 Task: In the  document Agingletter.pdf Change font size of watermark '123' and place the watermark  'Diagonally '. Insert footer and write www.quantum.com
Action: Mouse moved to (503, 391)
Screenshot: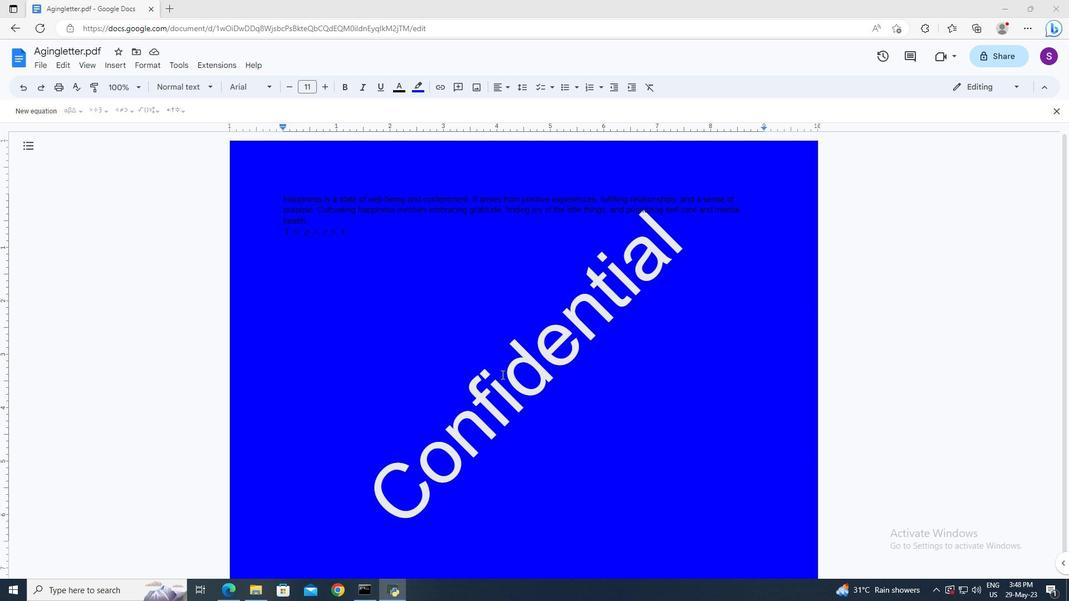 
Action: Mouse pressed left at (503, 391)
Screenshot: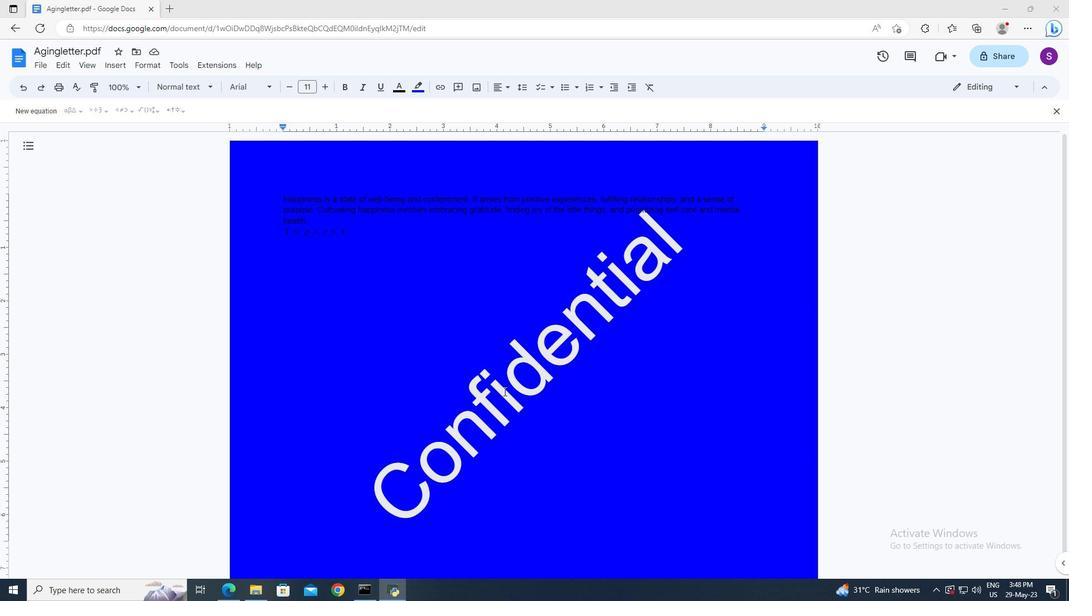 
Action: Mouse moved to (503, 391)
Screenshot: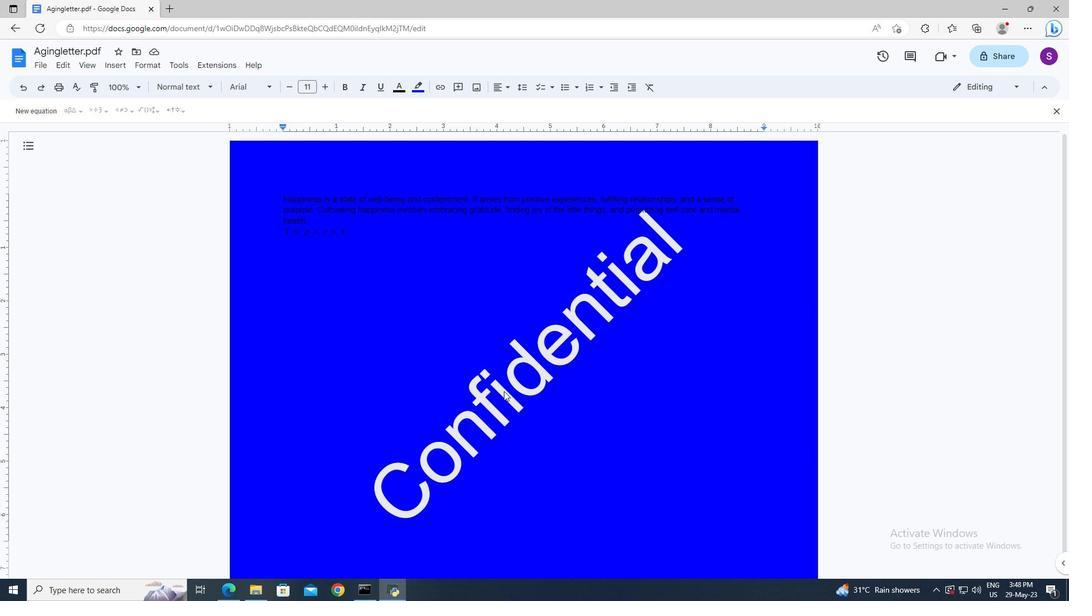 
Action: Mouse pressed left at (503, 391)
Screenshot: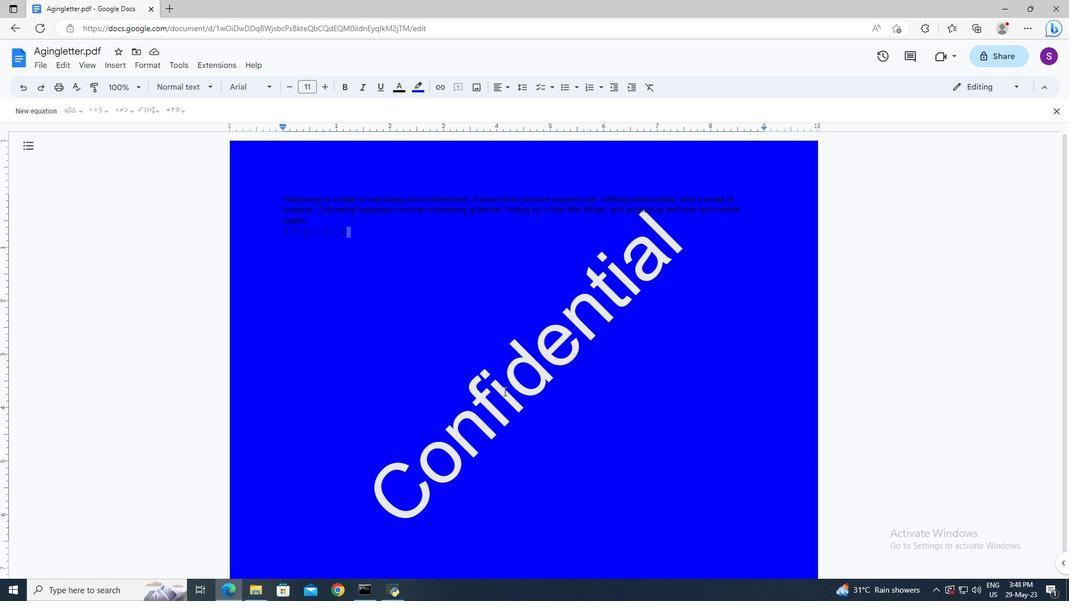 
Action: Mouse moved to (115, 61)
Screenshot: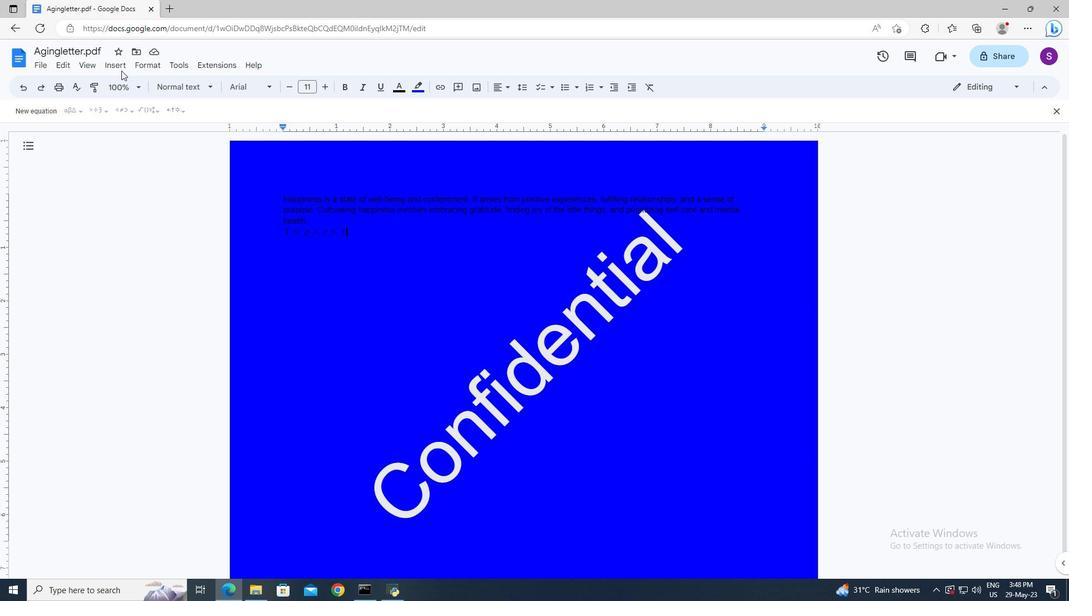 
Action: Mouse pressed left at (115, 61)
Screenshot: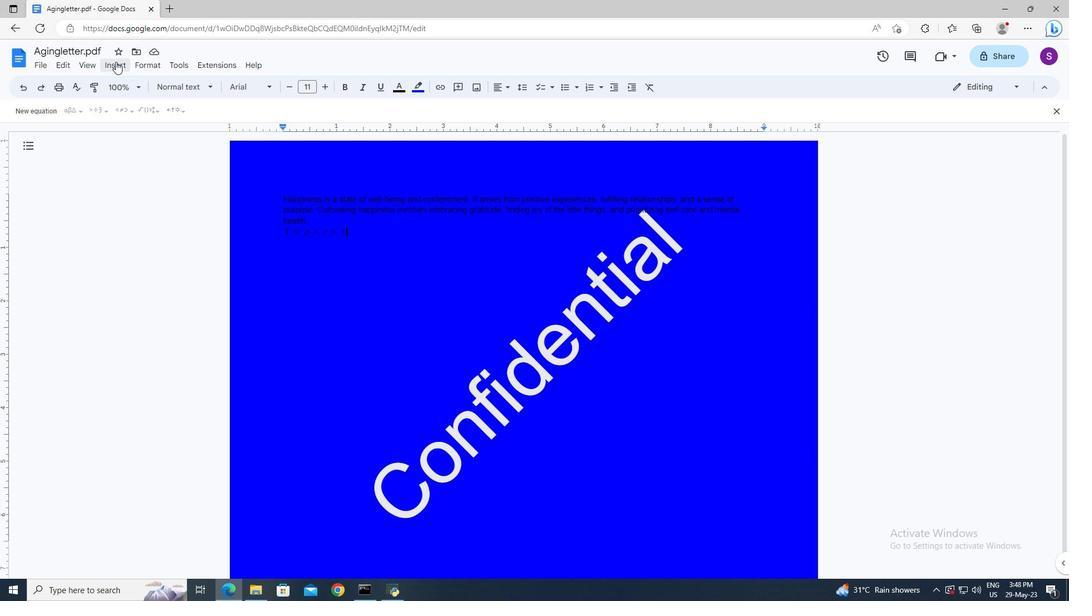 
Action: Mouse moved to (150, 322)
Screenshot: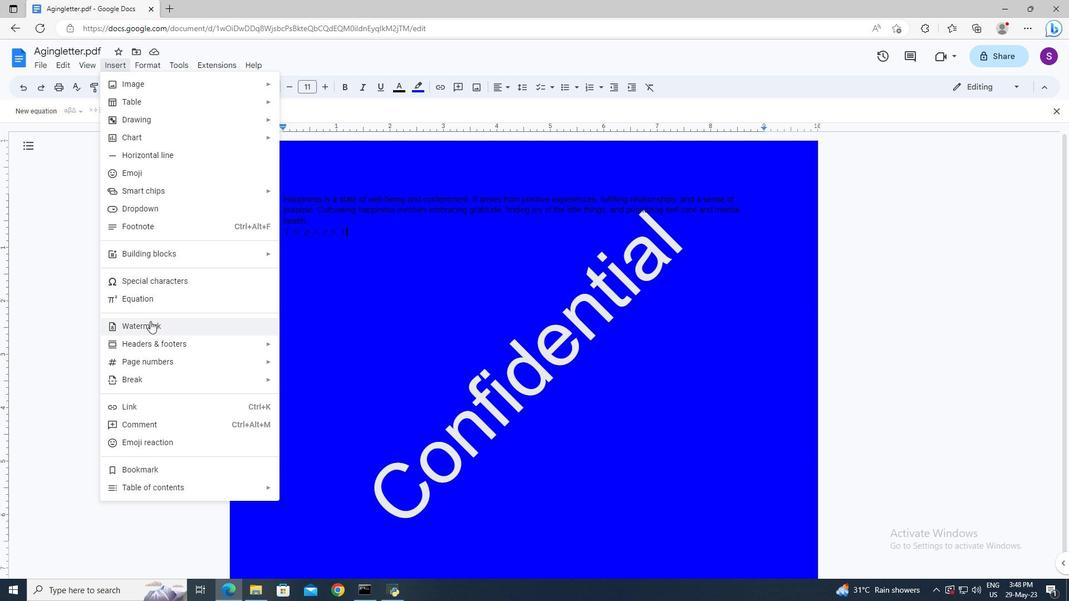 
Action: Mouse pressed left at (150, 322)
Screenshot: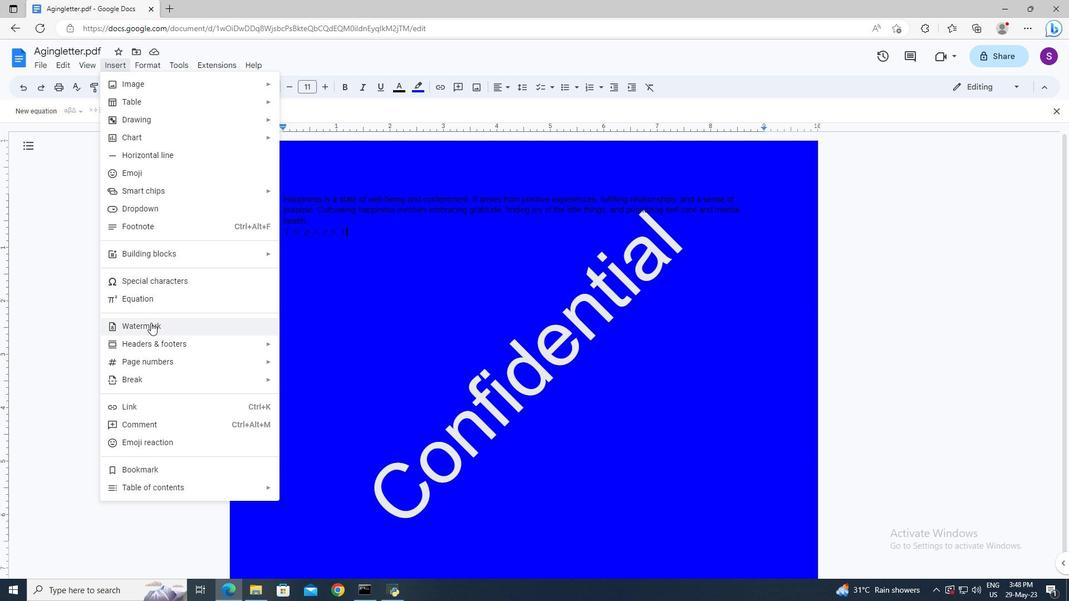 
Action: Mouse moved to (949, 230)
Screenshot: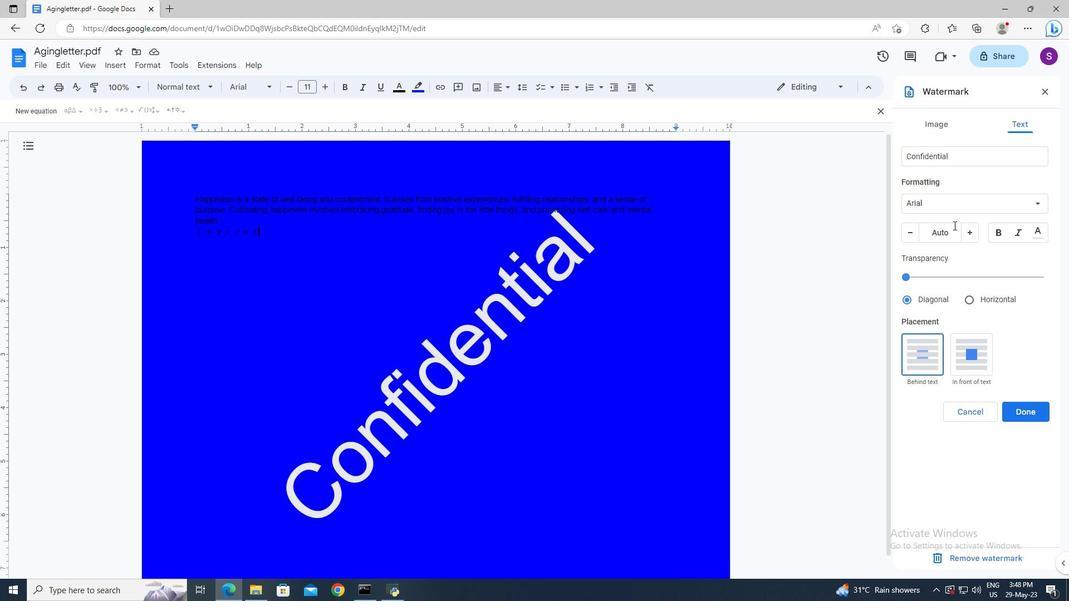 
Action: Mouse pressed left at (949, 230)
Screenshot: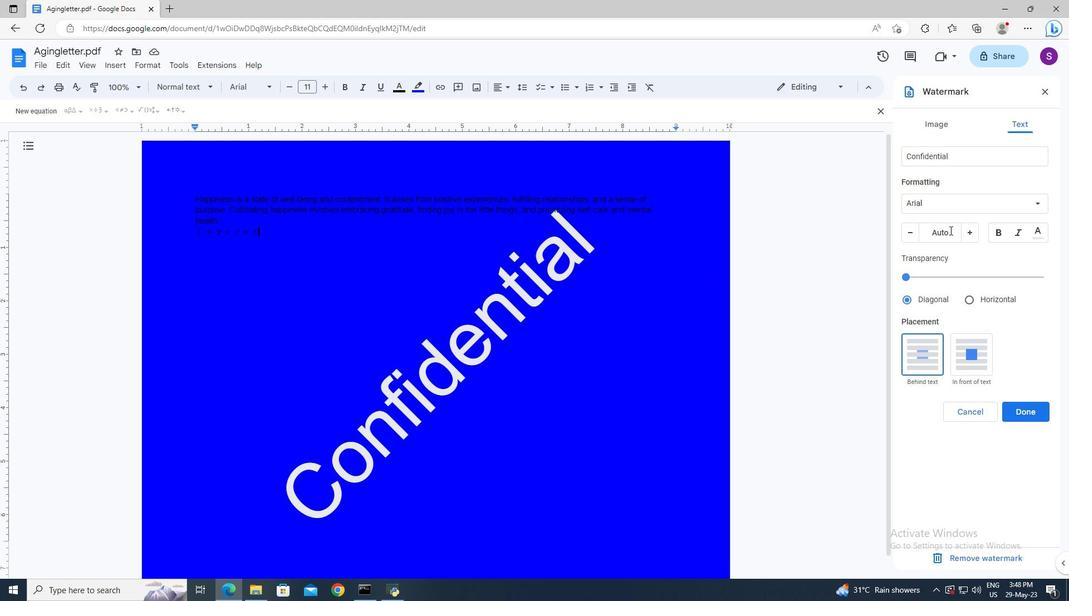 
Action: Mouse moved to (932, 221)
Screenshot: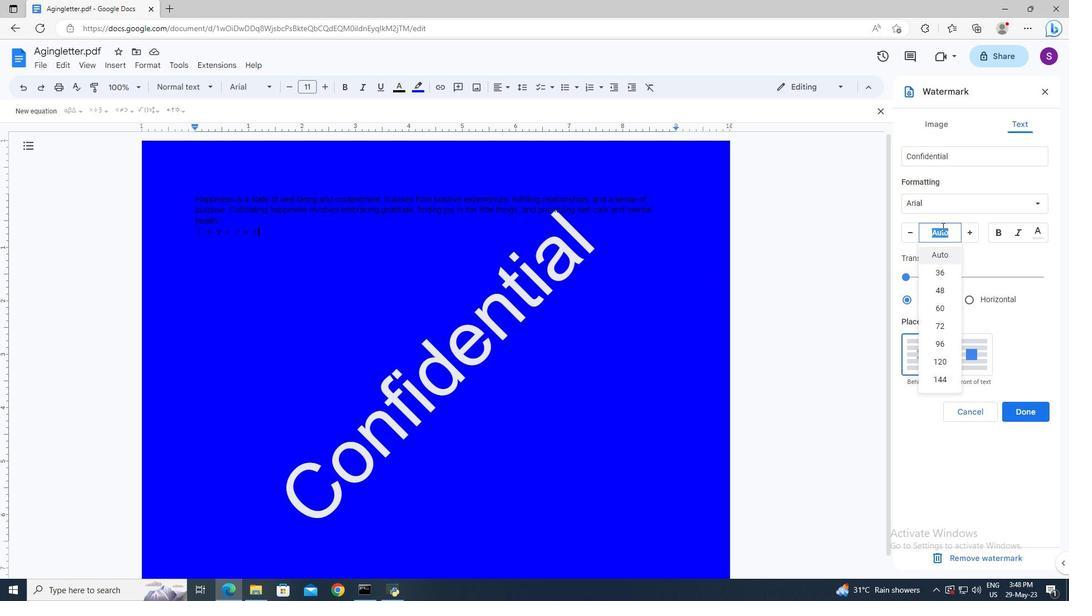 
Action: Key pressed 123<Key.enter>
Screenshot: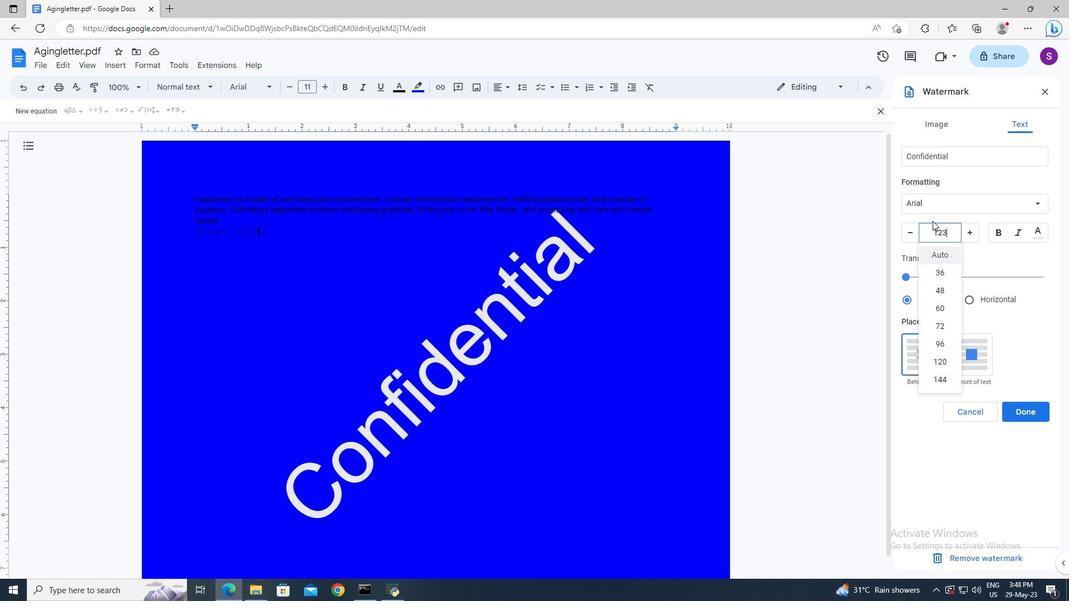 
Action: Mouse moved to (907, 301)
Screenshot: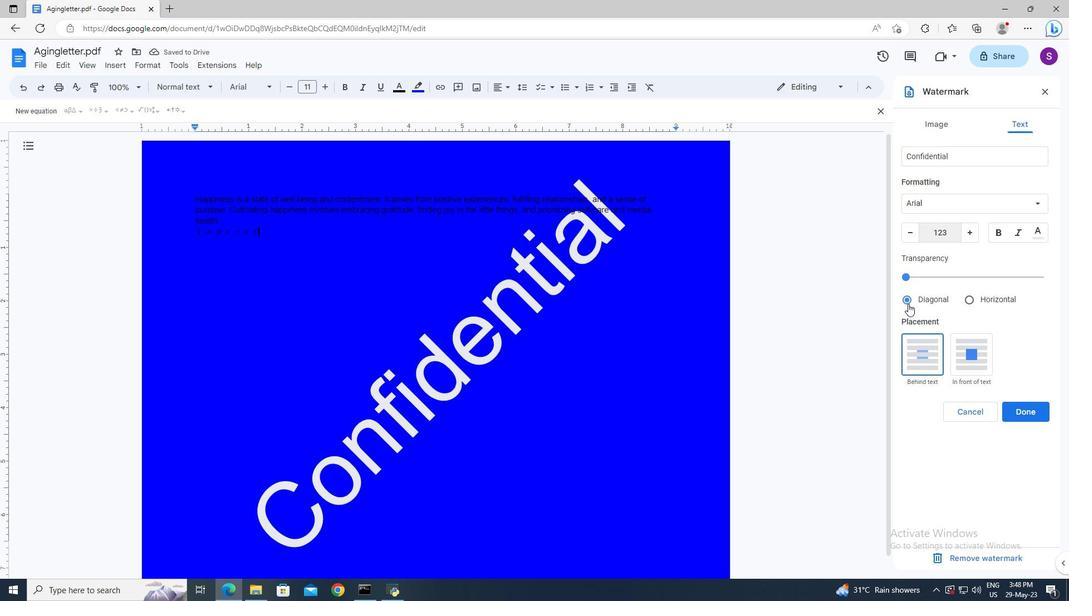 
Action: Mouse pressed left at (907, 301)
Screenshot: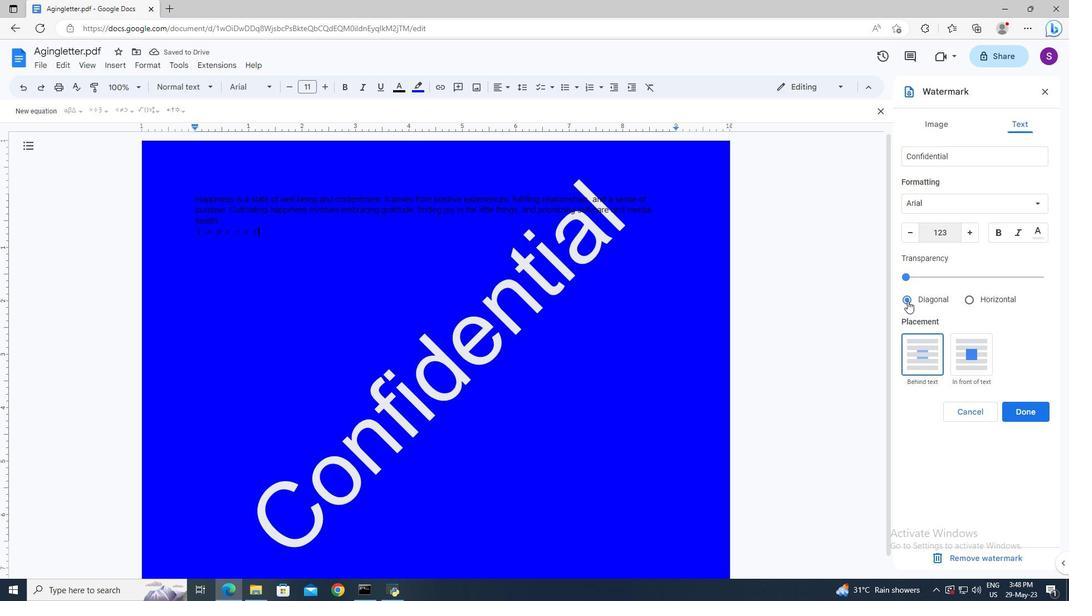 
Action: Mouse moved to (1020, 409)
Screenshot: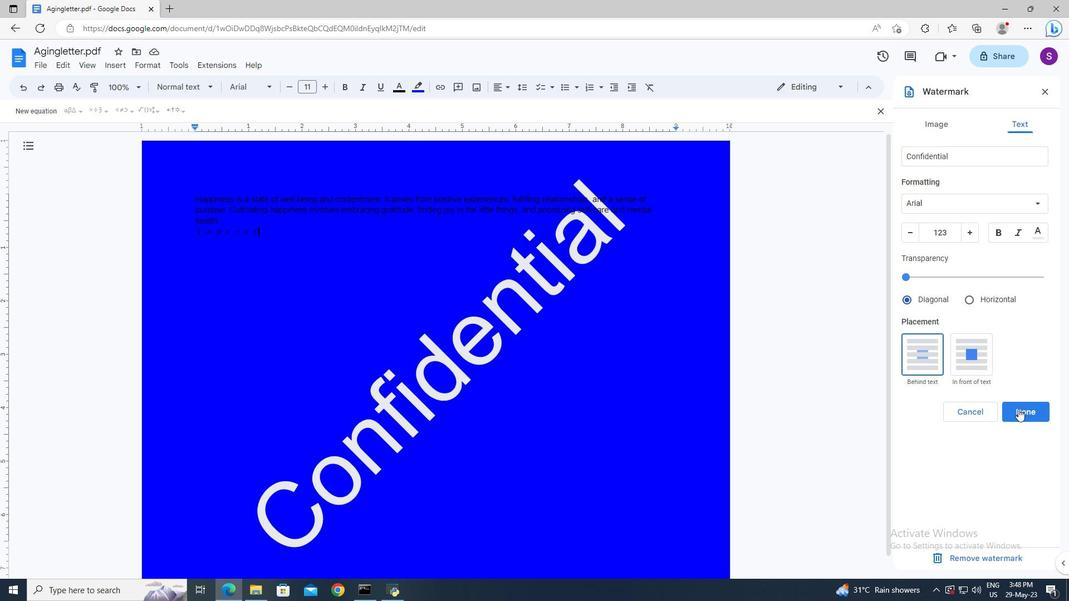 
Action: Mouse pressed left at (1020, 409)
Screenshot: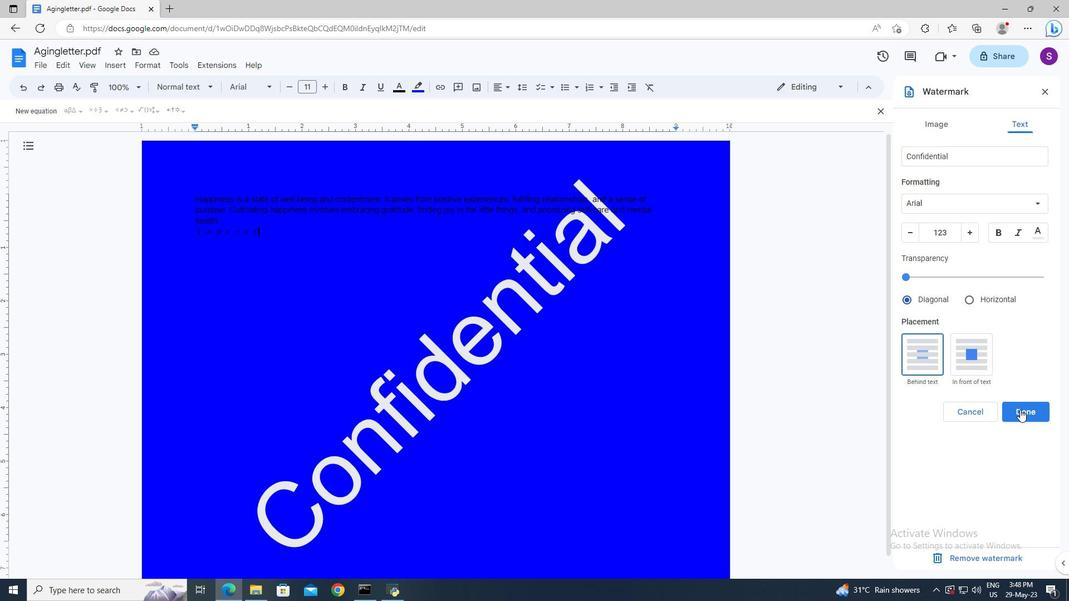 
Action: Mouse moved to (129, 66)
Screenshot: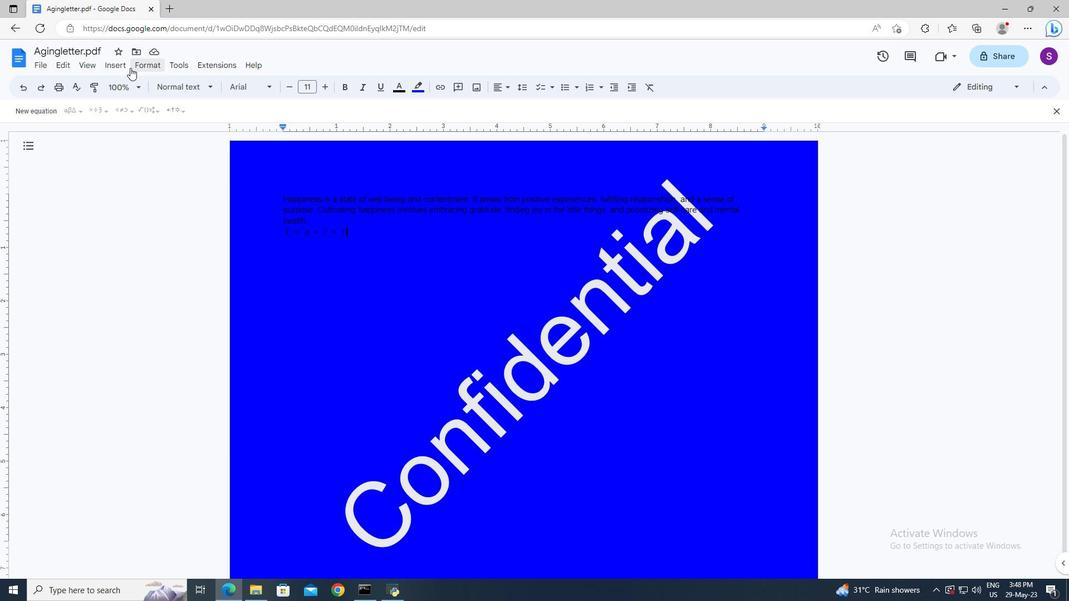 
Action: Mouse pressed left at (129, 66)
Screenshot: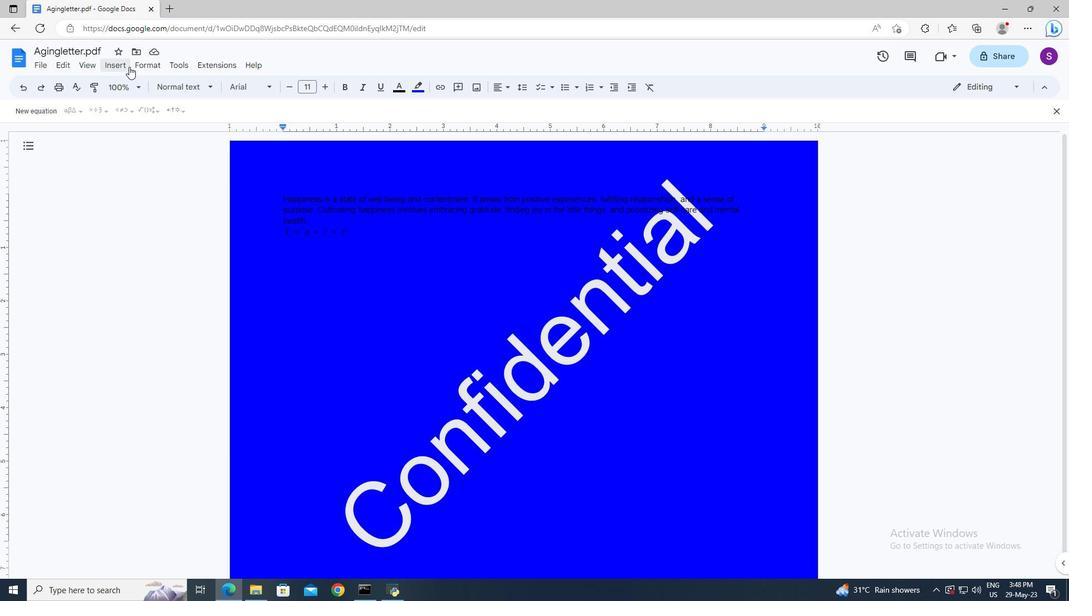 
Action: Mouse moved to (173, 339)
Screenshot: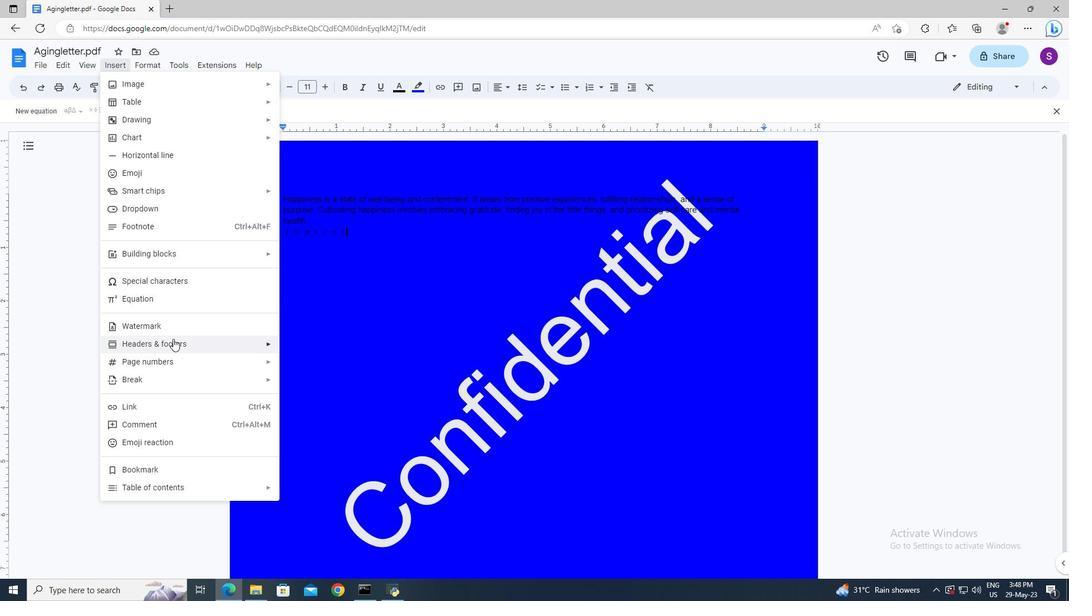 
Action: Mouse pressed left at (173, 339)
Screenshot: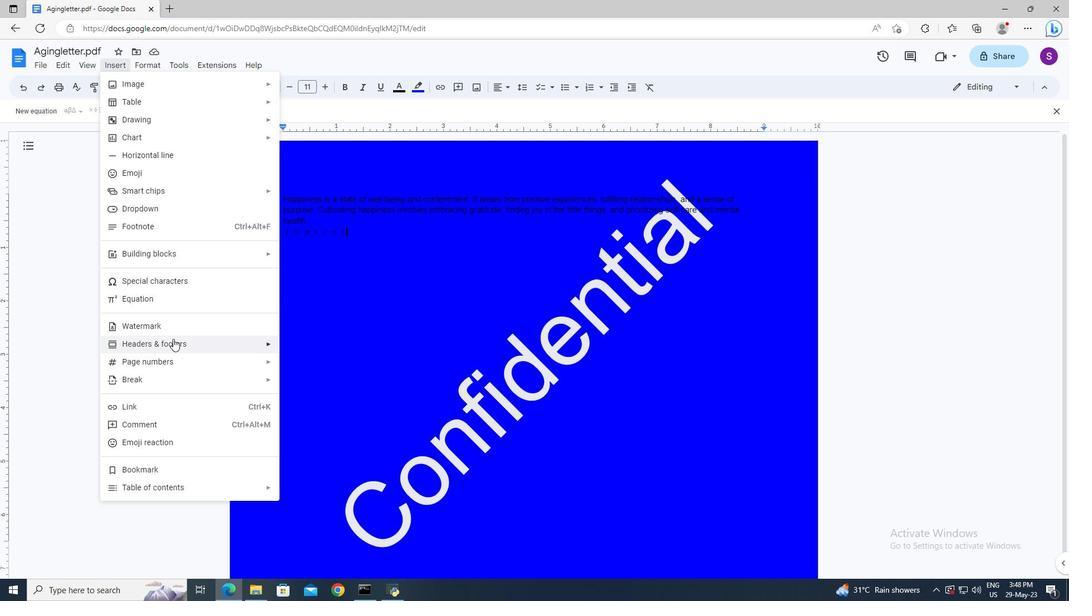 
Action: Mouse moved to (301, 363)
Screenshot: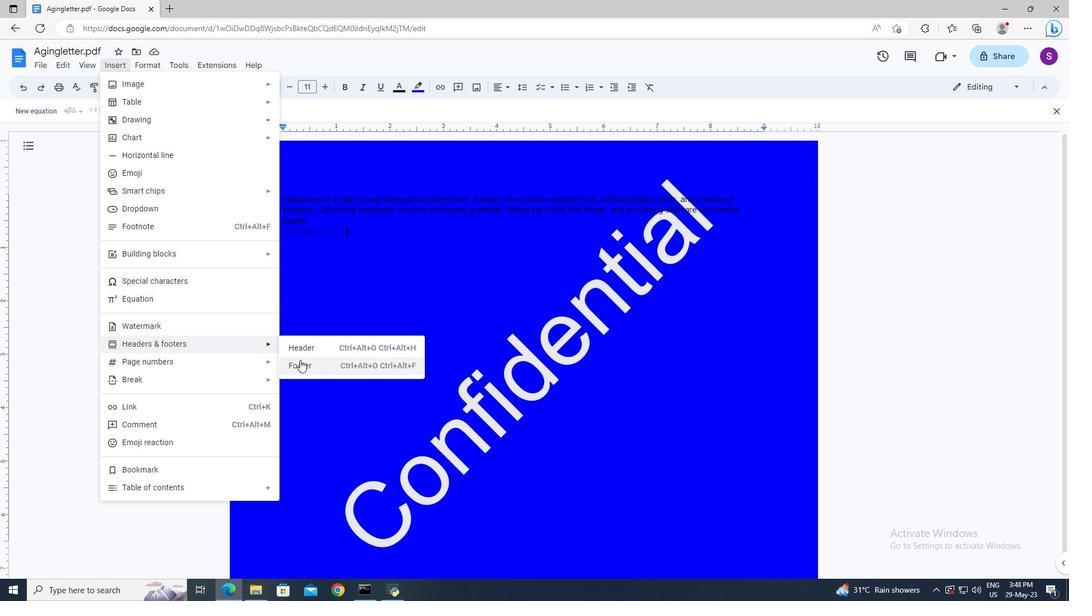 
Action: Mouse pressed left at (301, 363)
Screenshot: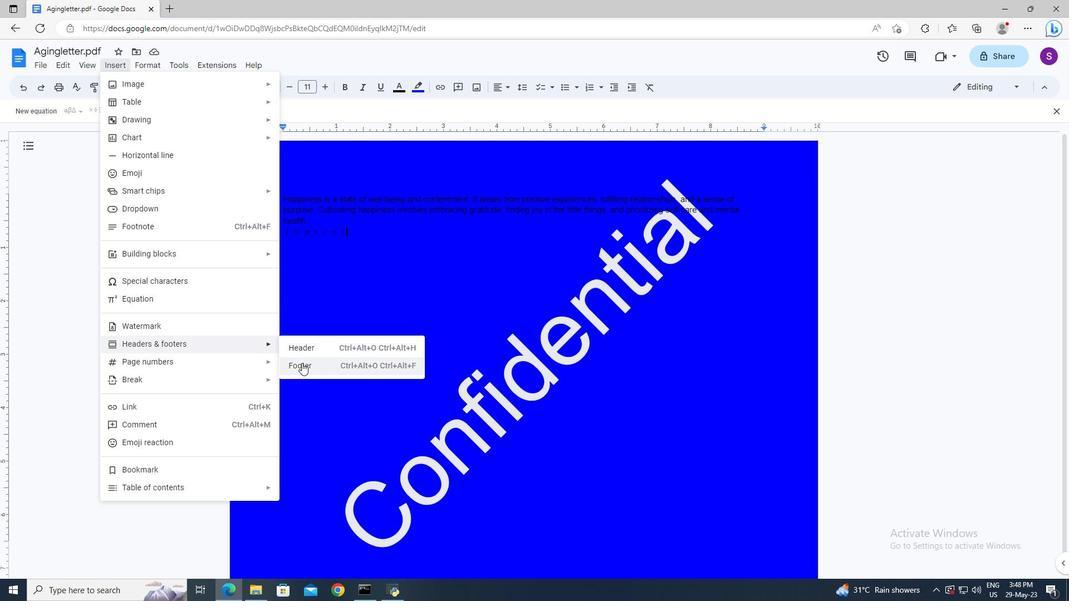 
Action: Key pressed ss<Key.backspace><Key.backspace>www.quantum.com
Screenshot: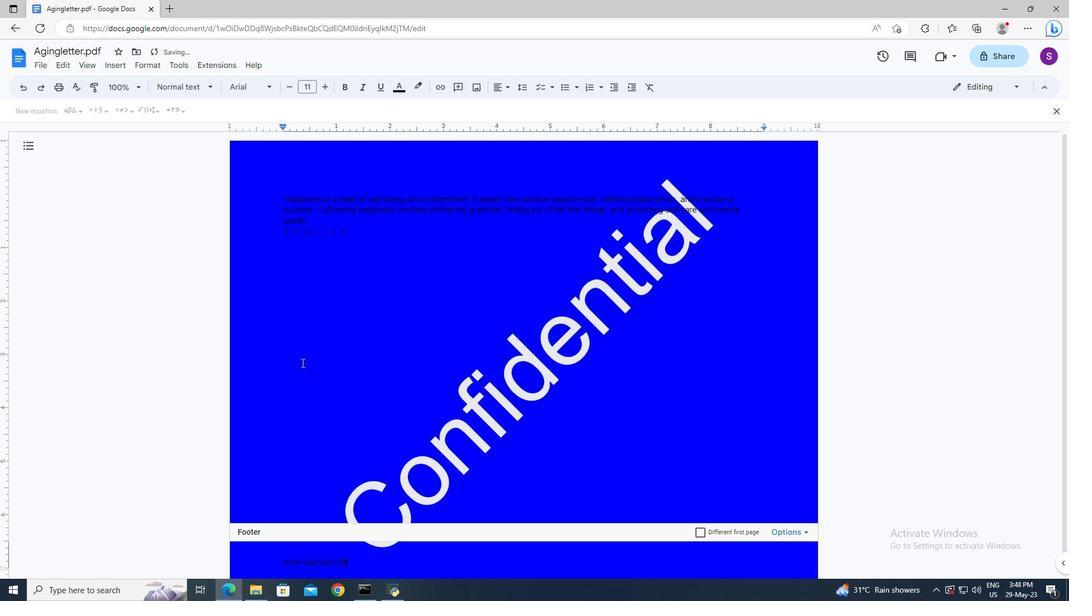 
